 Task: Open the "Coverage" tab.
Action: Mouse moved to (1056, 28)
Screenshot: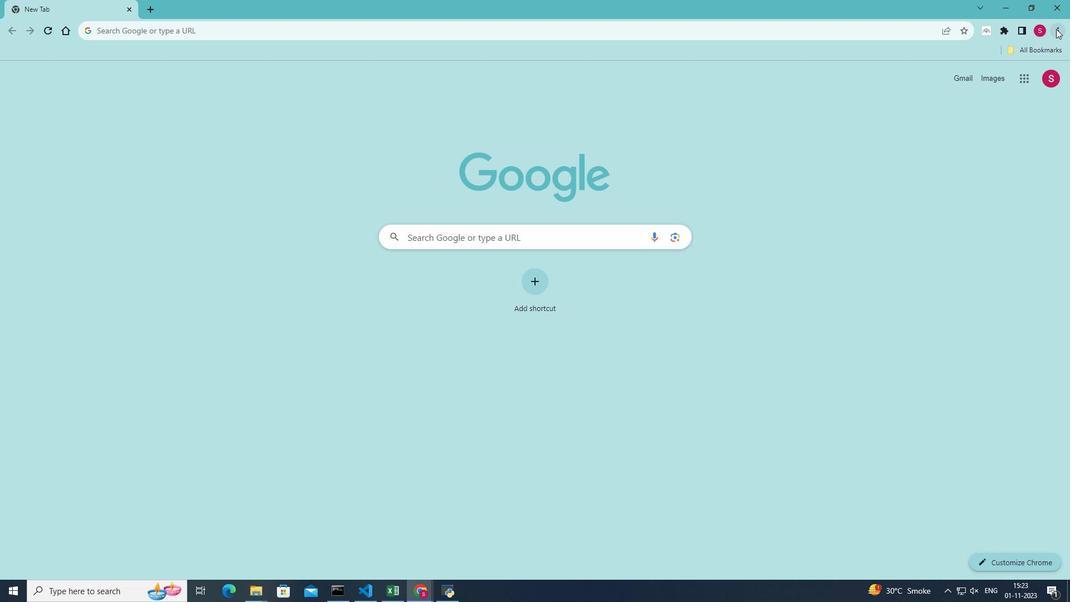 
Action: Mouse pressed left at (1056, 28)
Screenshot: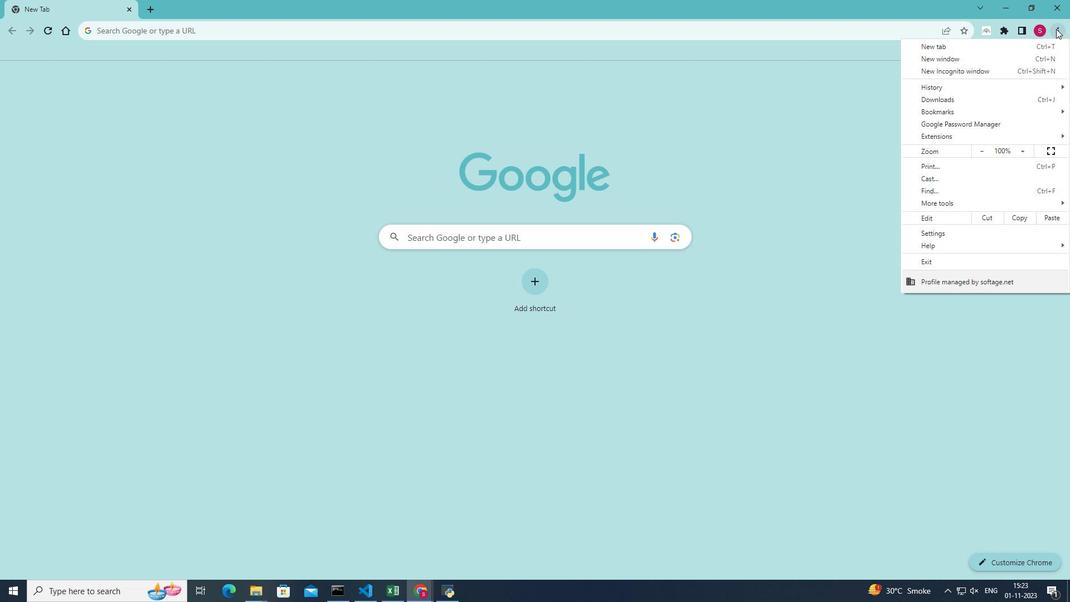 
Action: Mouse moved to (953, 197)
Screenshot: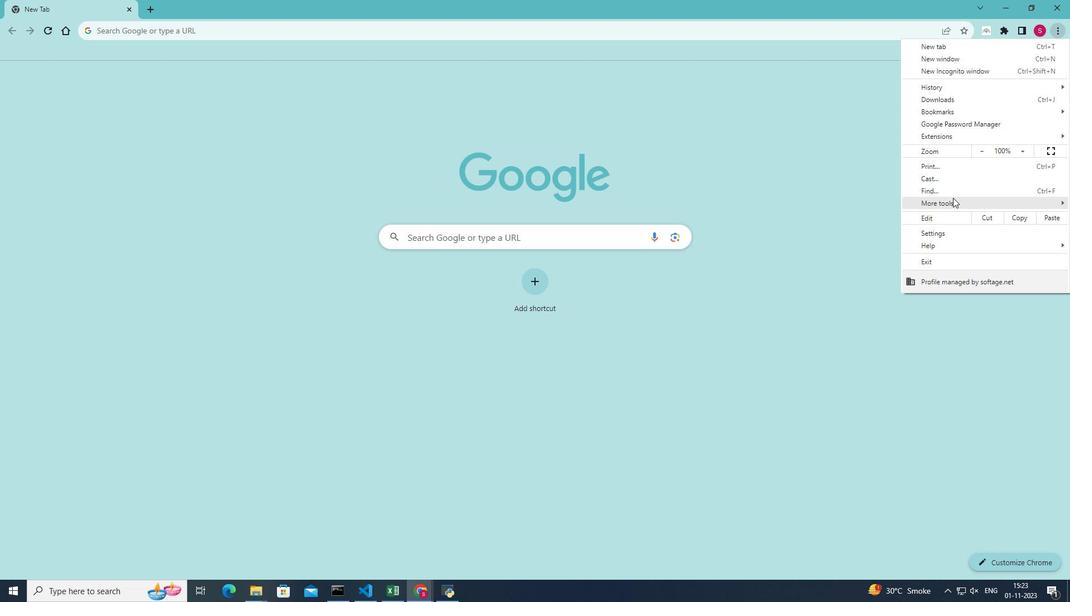 
Action: Mouse pressed left at (953, 197)
Screenshot: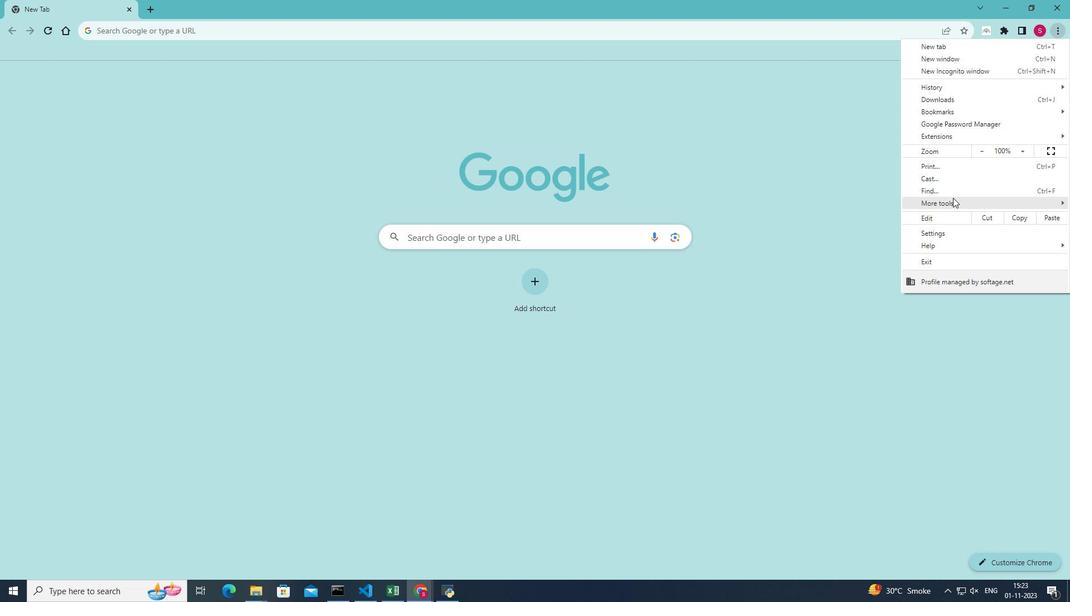 
Action: Mouse moved to (835, 280)
Screenshot: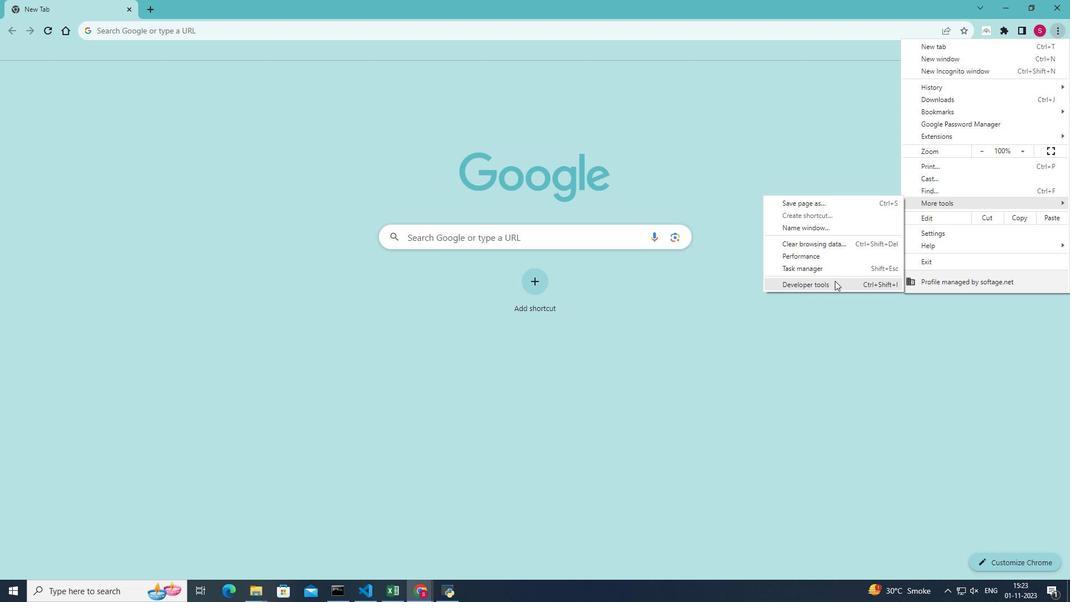 
Action: Mouse pressed left at (835, 280)
Screenshot: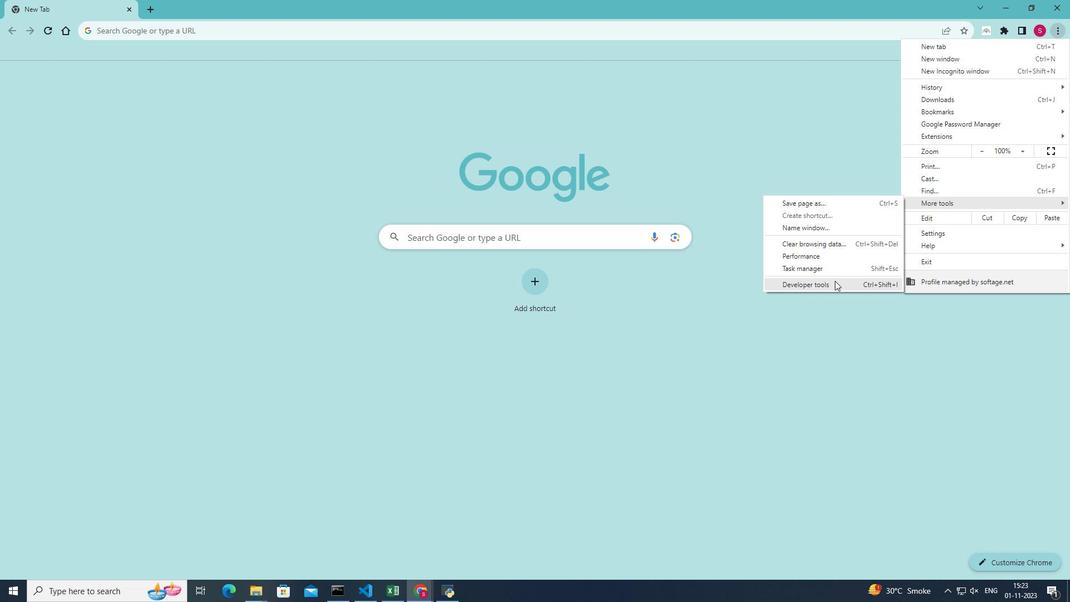 
Action: Mouse moved to (1041, 62)
Screenshot: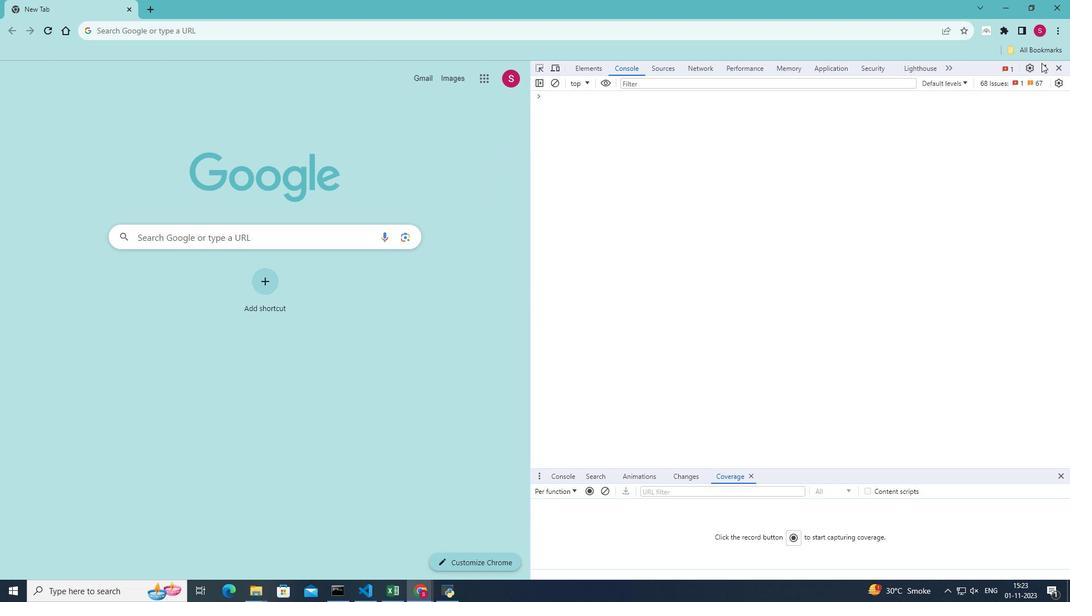 
Action: Mouse pressed left at (1041, 62)
Screenshot: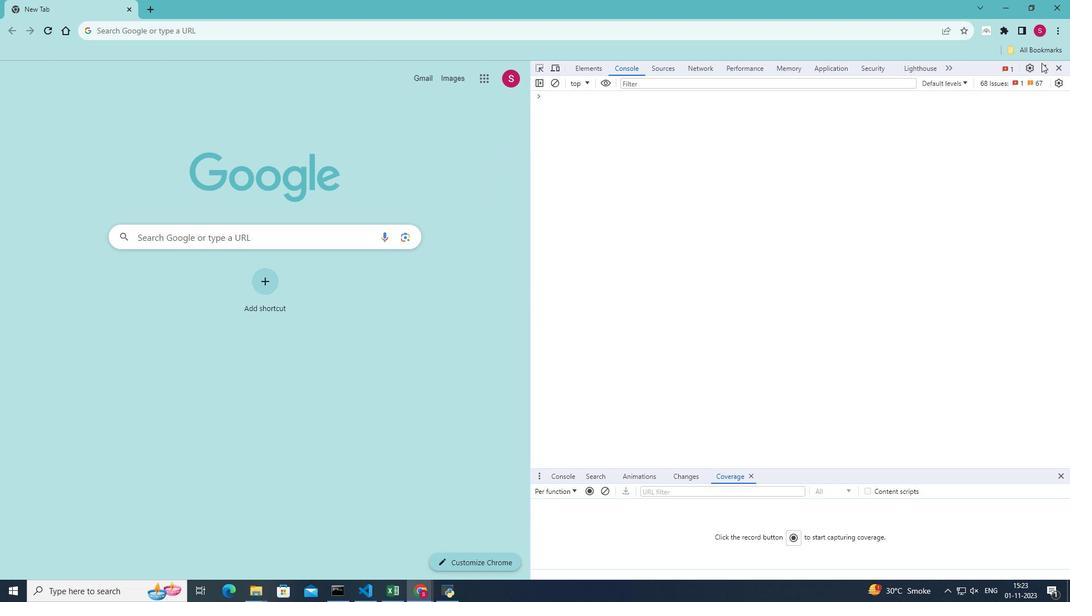 
Action: Mouse moved to (1007, 157)
Screenshot: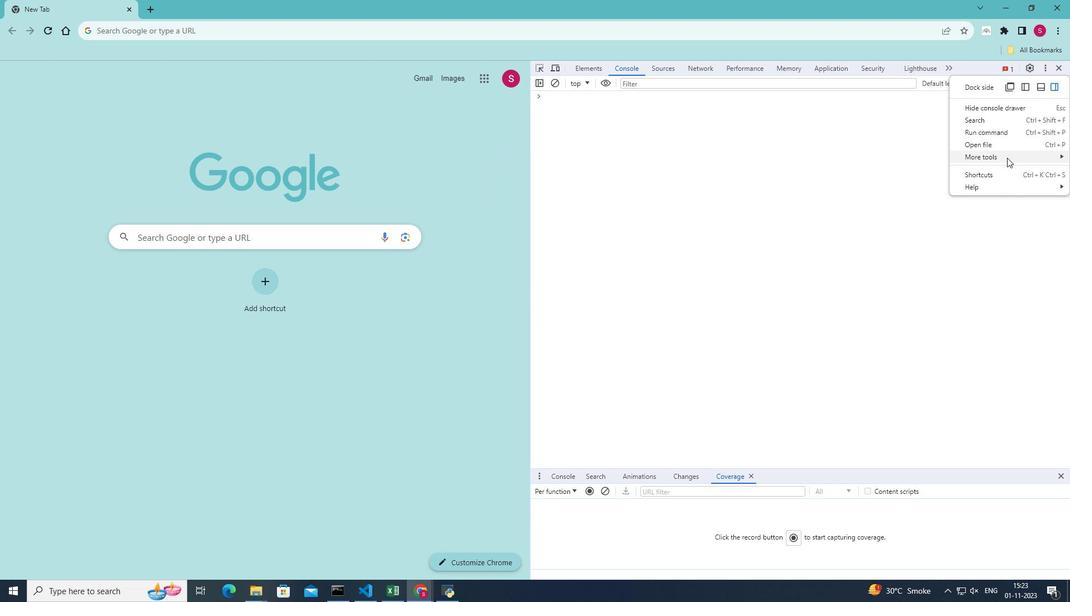 
Action: Mouse pressed left at (1007, 157)
Screenshot: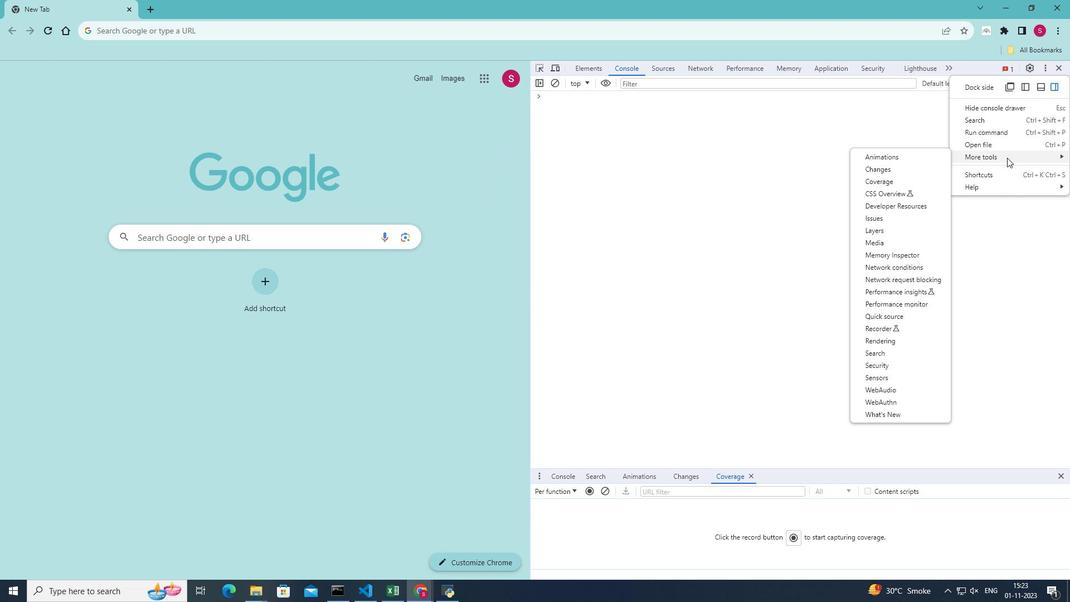 
Action: Mouse moved to (894, 181)
Screenshot: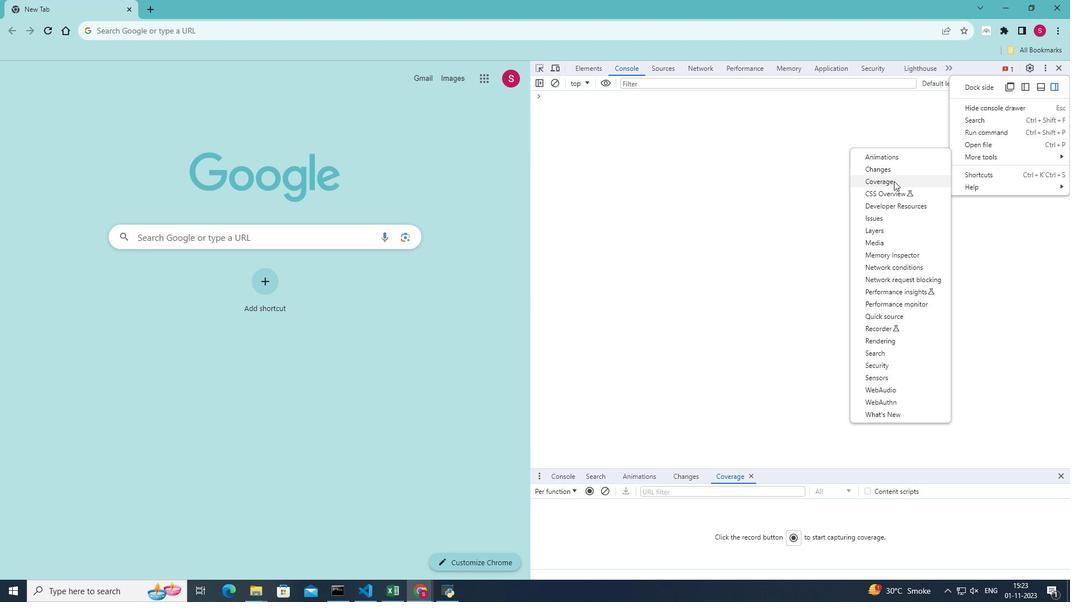 
Action: Mouse pressed left at (894, 181)
Screenshot: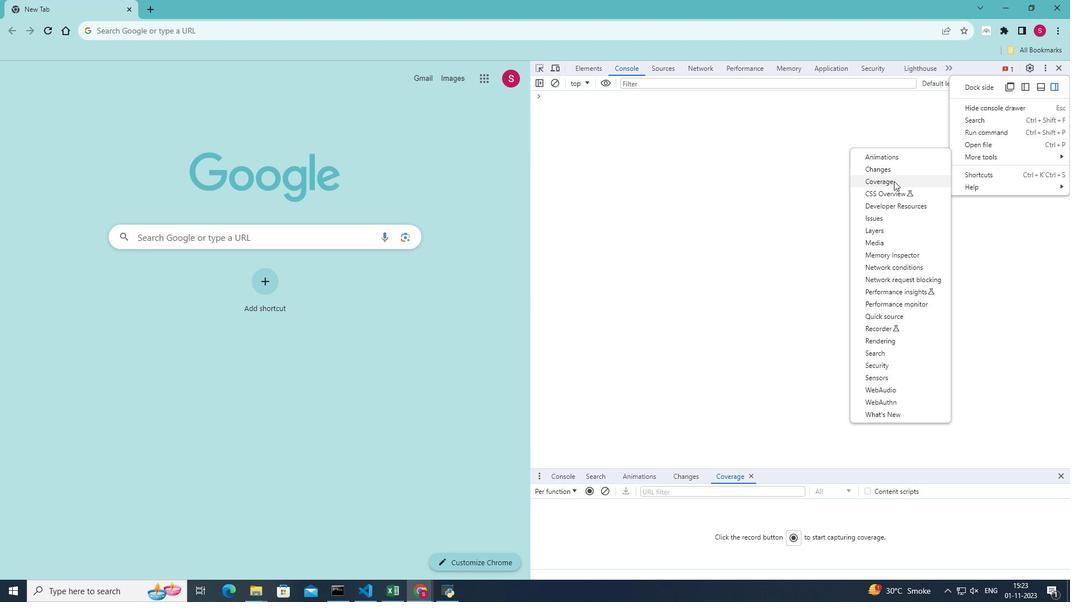 
Action: Mouse moved to (796, 539)
Screenshot: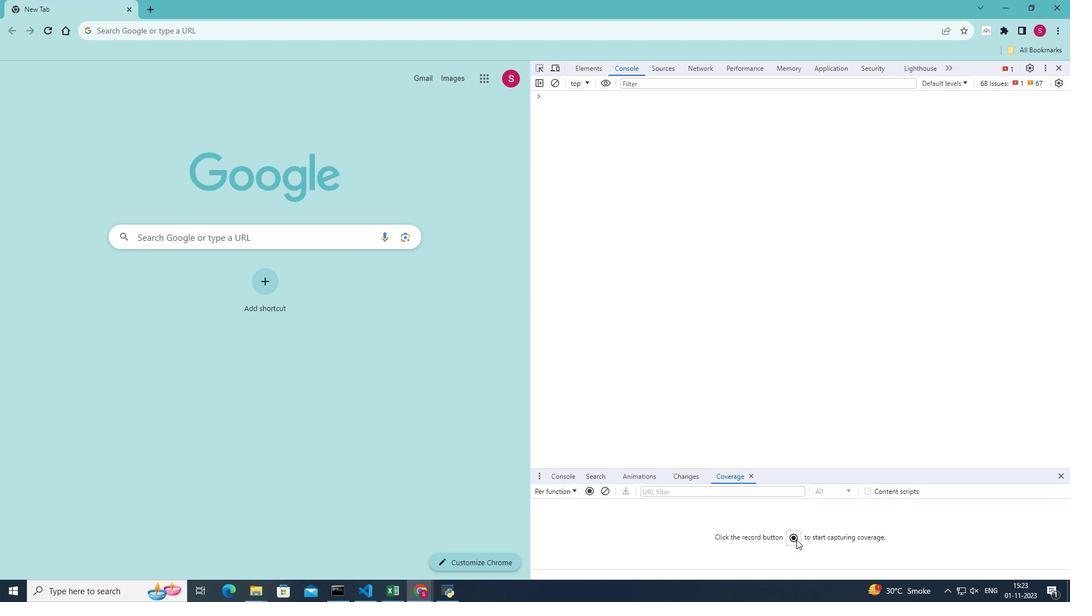 
Action: Mouse pressed left at (796, 539)
Screenshot: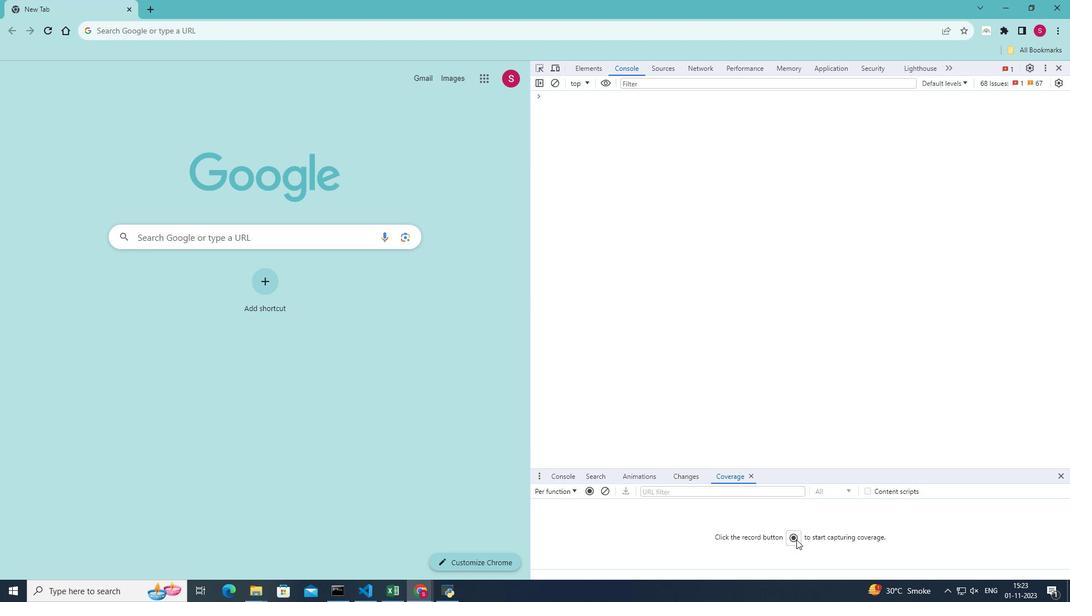 
